 Task: Add in the project VitalTech a sprint 'Discovery'.
Action: Mouse moved to (171, 50)
Screenshot: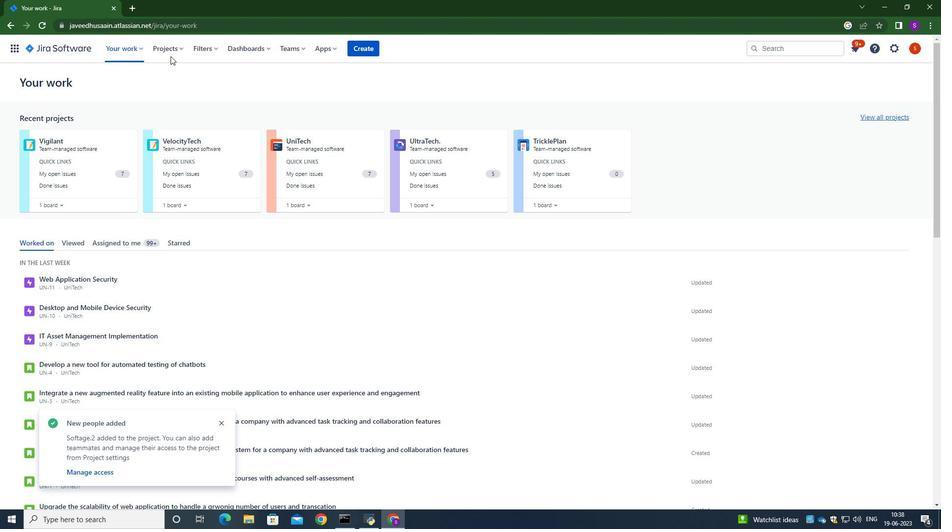 
Action: Mouse pressed left at (171, 50)
Screenshot: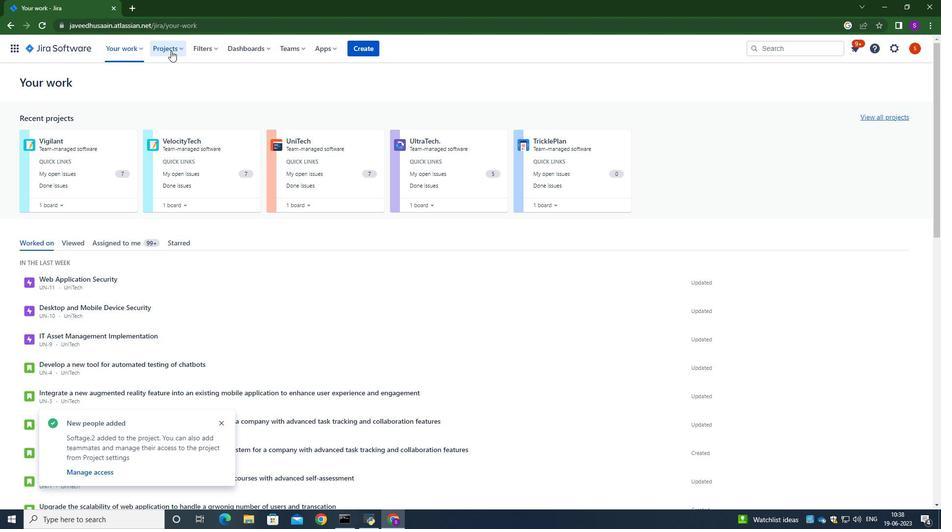 
Action: Mouse moved to (188, 90)
Screenshot: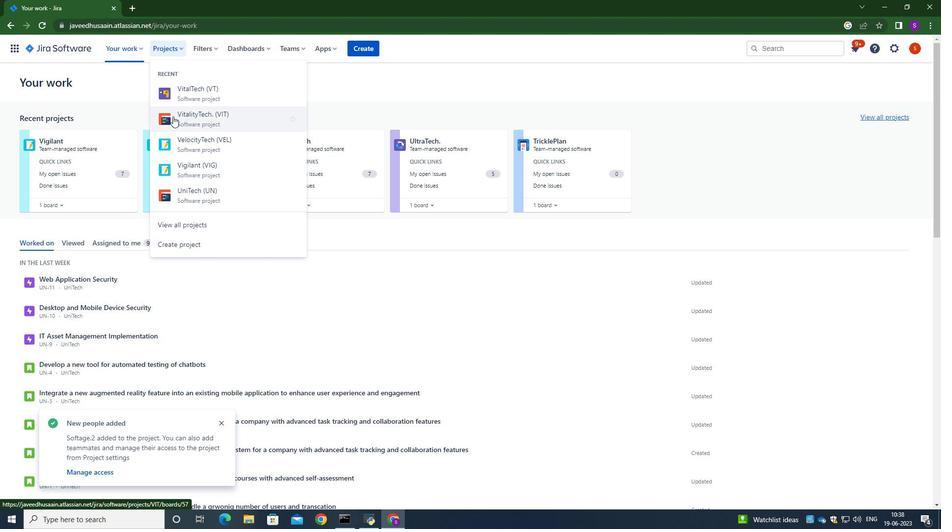 
Action: Mouse pressed left at (188, 90)
Screenshot: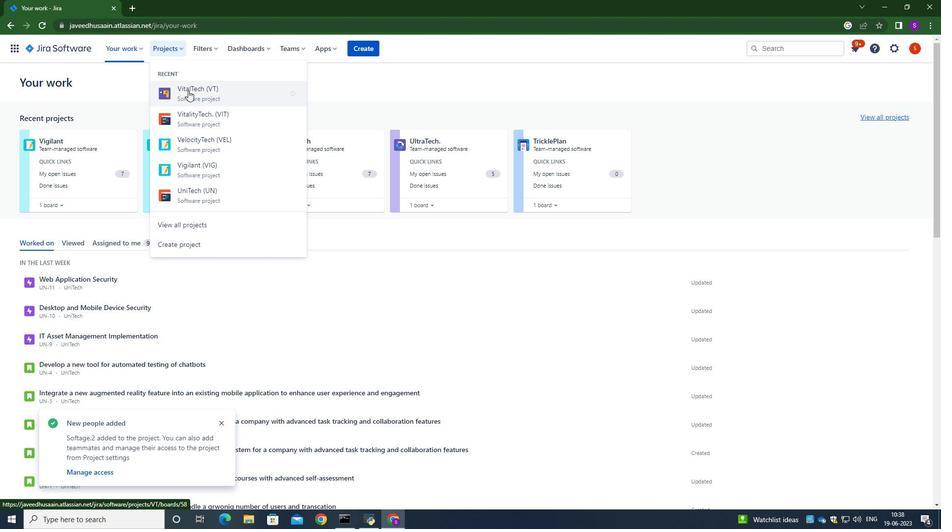
Action: Mouse moved to (62, 151)
Screenshot: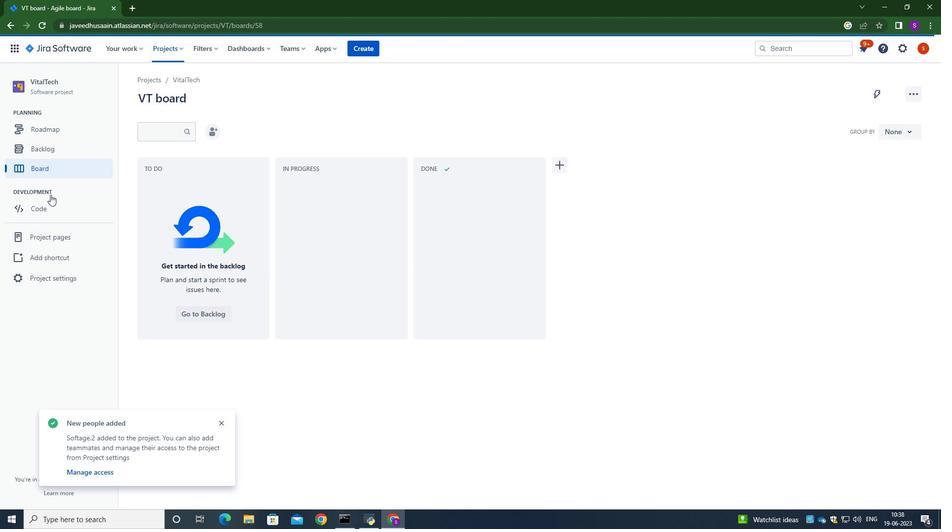
Action: Mouse pressed left at (62, 151)
Screenshot: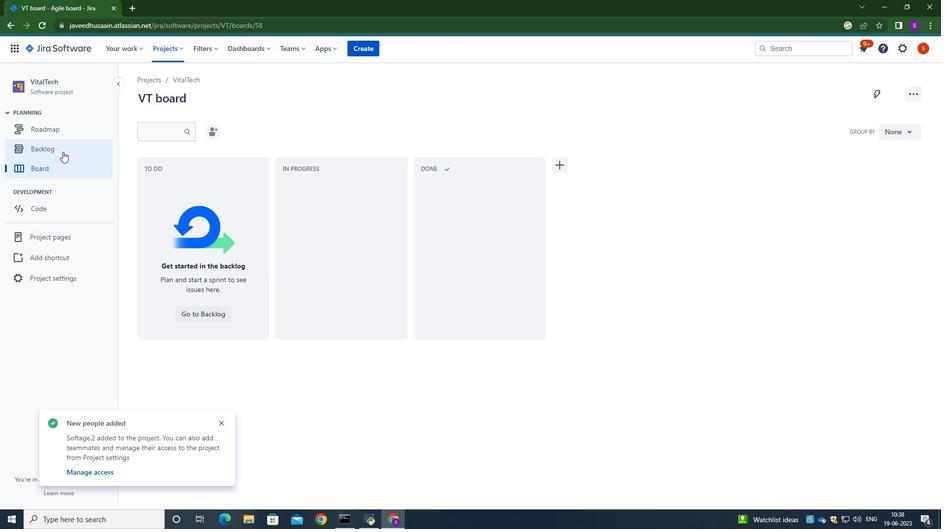 
Action: Mouse moved to (549, 244)
Screenshot: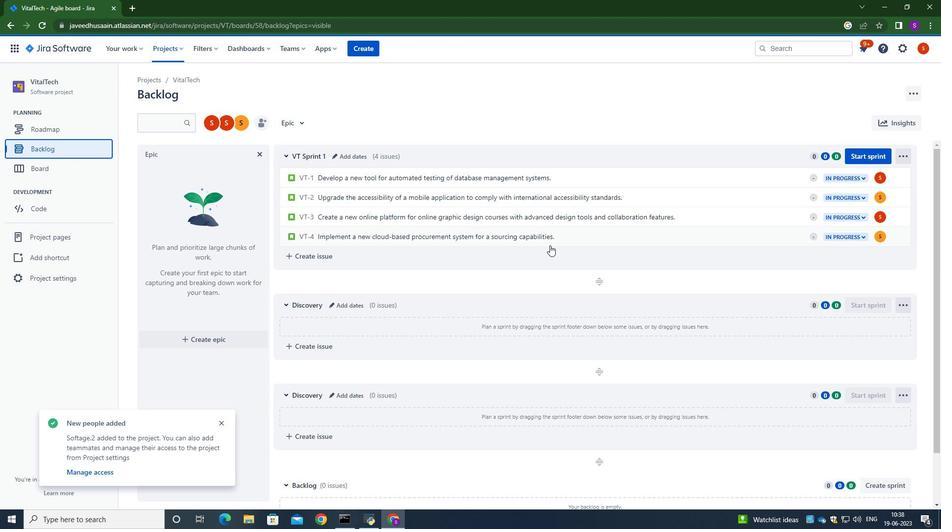 
Action: Mouse scrolled (549, 244) with delta (0, 0)
Screenshot: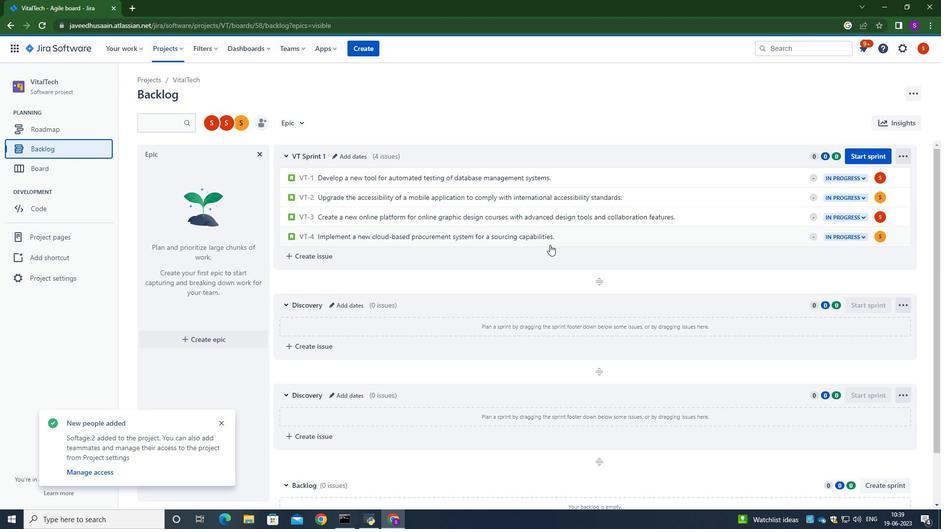 
Action: Mouse moved to (549, 244)
Screenshot: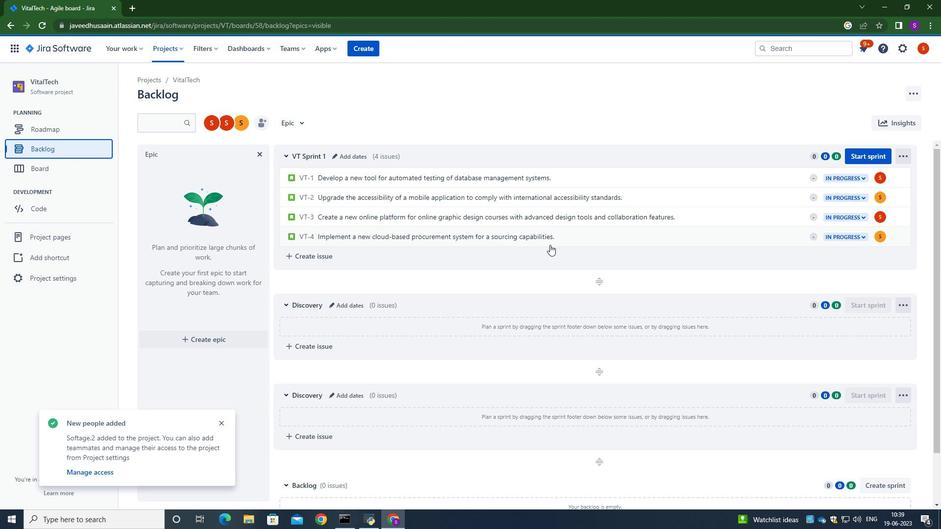 
Action: Mouse scrolled (549, 244) with delta (0, 0)
Screenshot: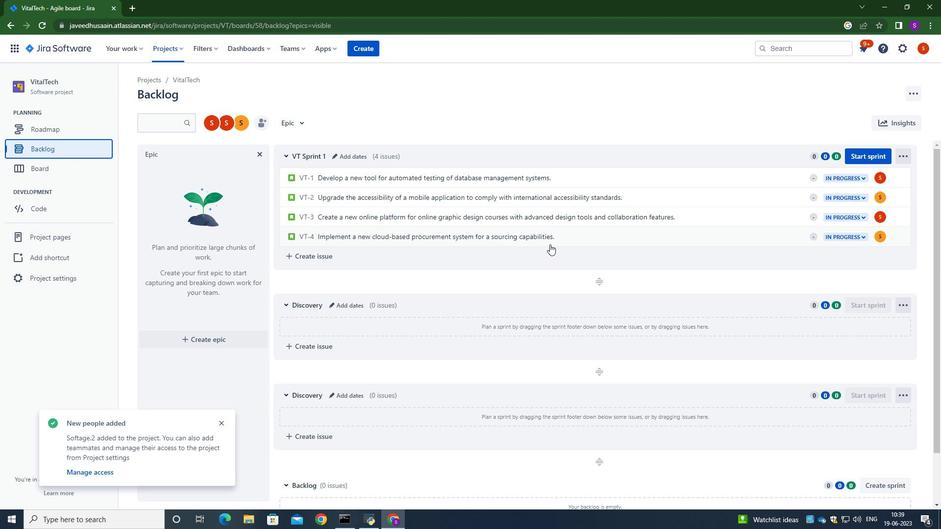 
Action: Mouse moved to (547, 244)
Screenshot: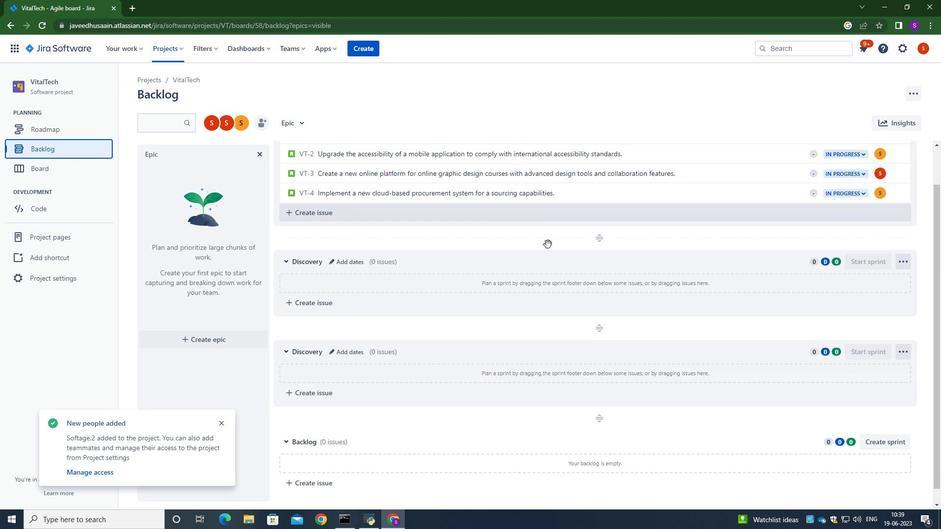 
Action: Mouse scrolled (547, 244) with delta (0, 0)
Screenshot: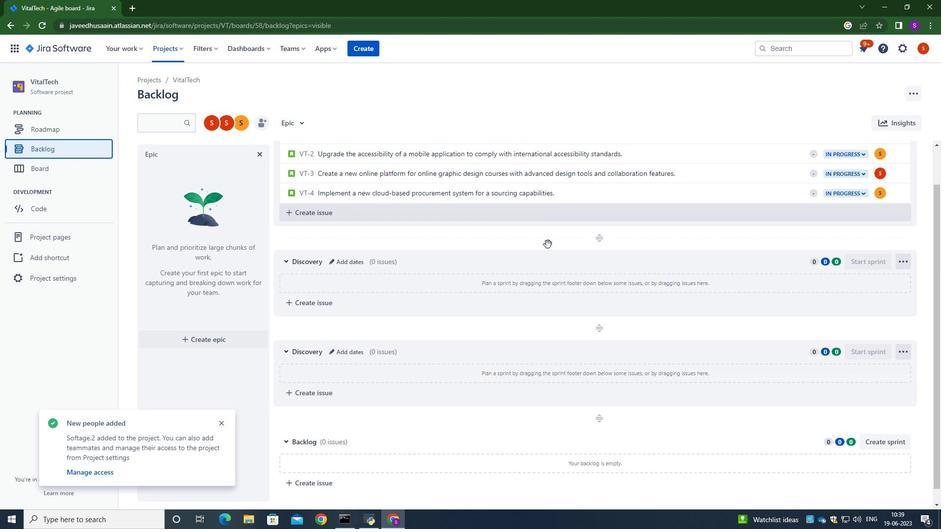 
Action: Mouse scrolled (547, 244) with delta (0, 0)
Screenshot: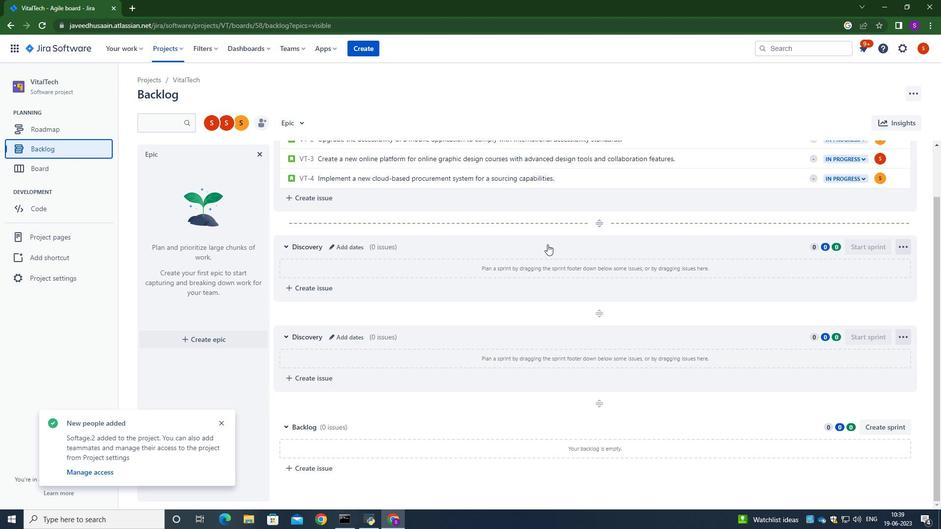 
Action: Mouse moved to (888, 425)
Screenshot: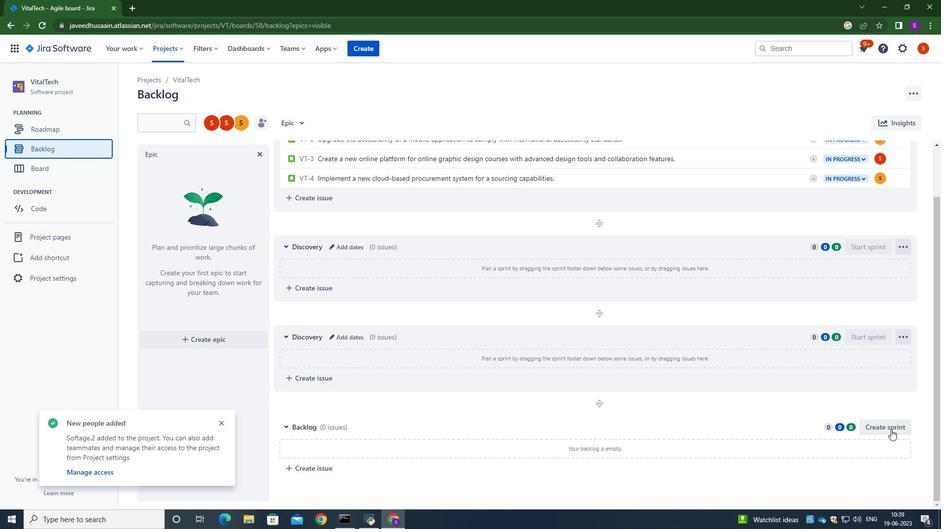 
Action: Mouse pressed left at (888, 425)
Screenshot: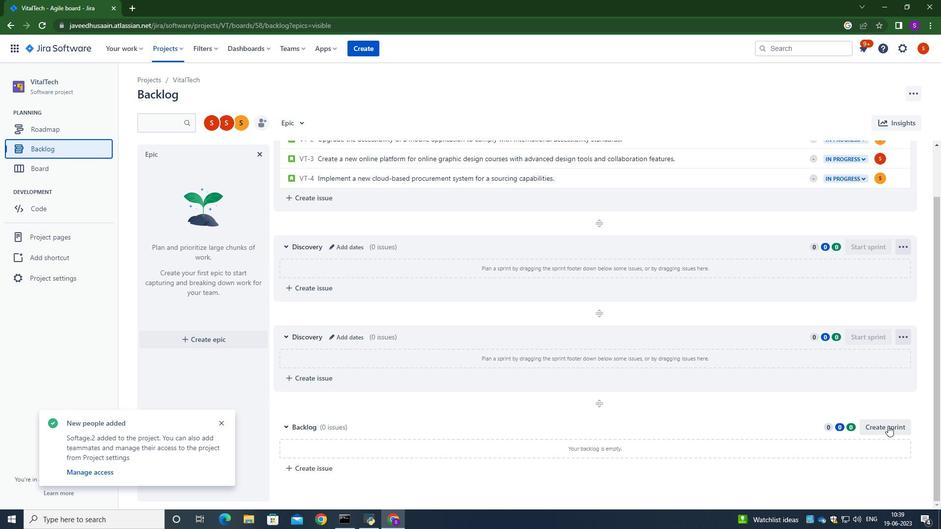 
Action: Mouse moved to (339, 426)
Screenshot: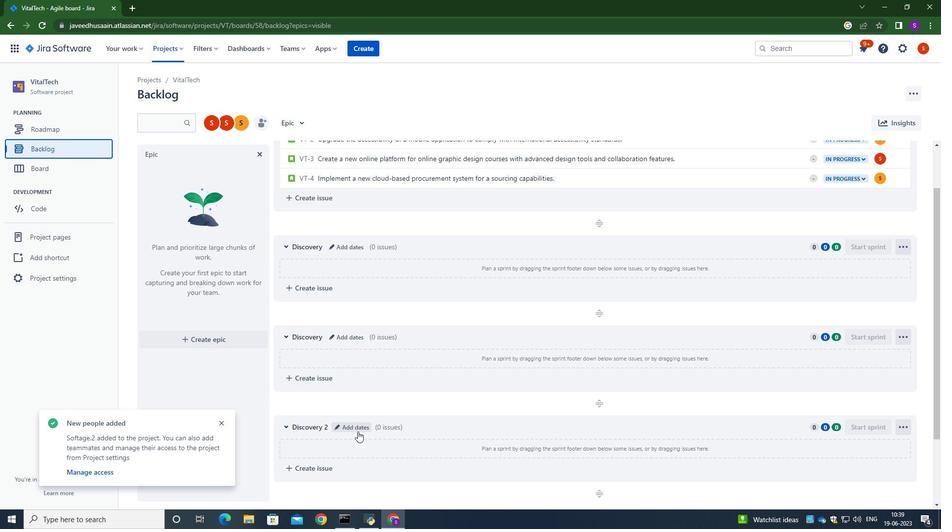 
Action: Mouse pressed left at (339, 426)
Screenshot: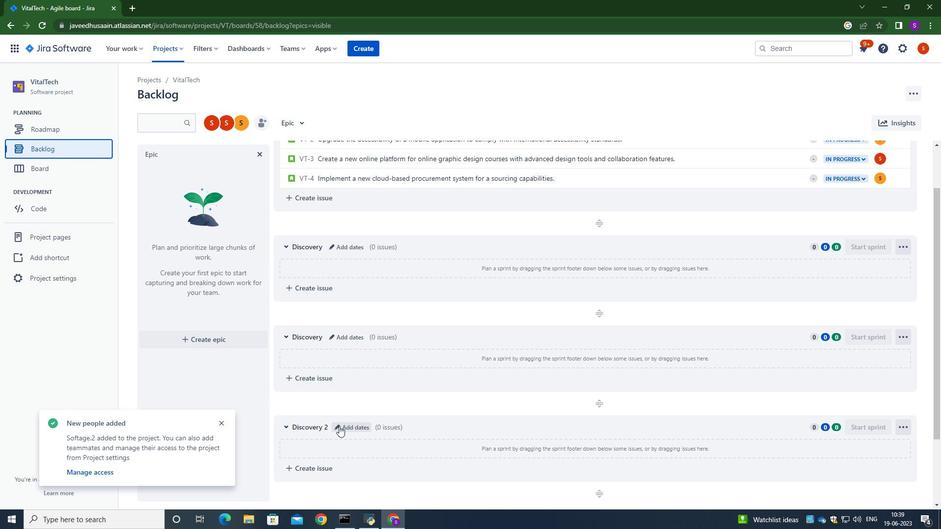 
Action: Mouse moved to (398, 128)
Screenshot: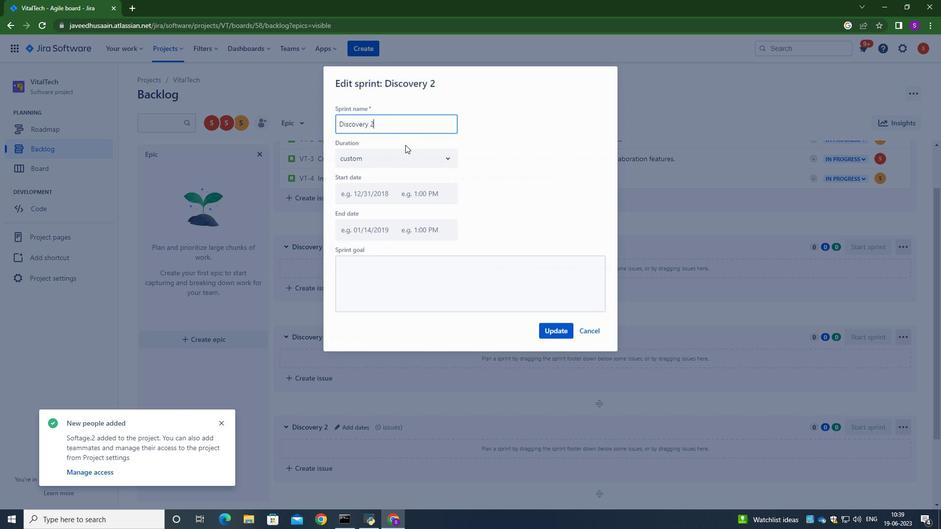 
Action: Key pressed <Key.backspace><Key.backspace><Key.backspace><Key.backspace><Key.backspace><Key.backspace><Key.backspace><Key.backspace><Key.backspace><Key.backspace><Key.backspace><Key.backspace><Key.backspace><Key.caps_lock>D<Key.caps_lock>isci<Key.backspace>overy
Screenshot: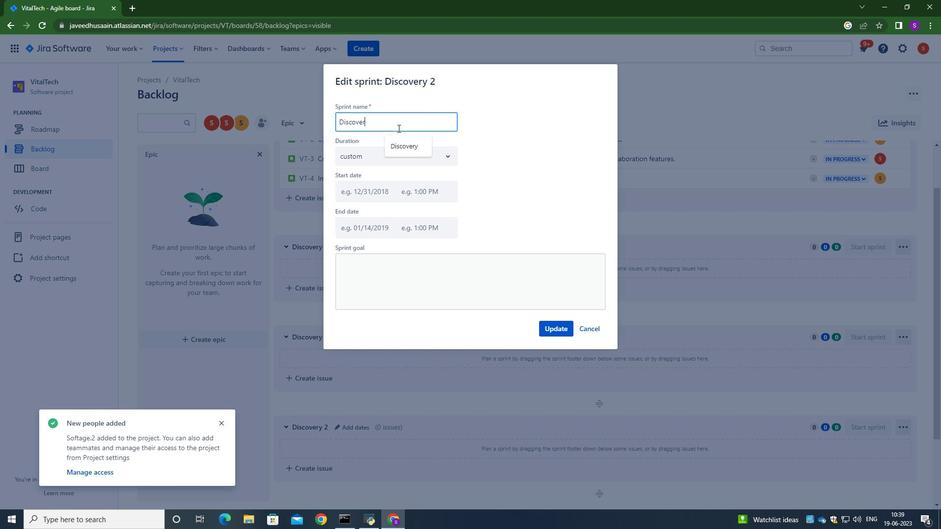 
Action: Mouse moved to (553, 329)
Screenshot: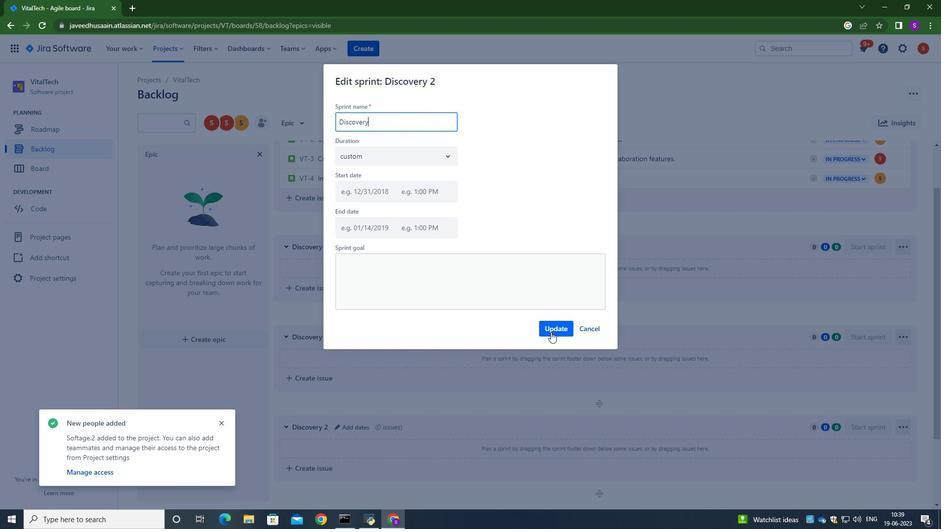 
Action: Mouse pressed left at (553, 329)
Screenshot: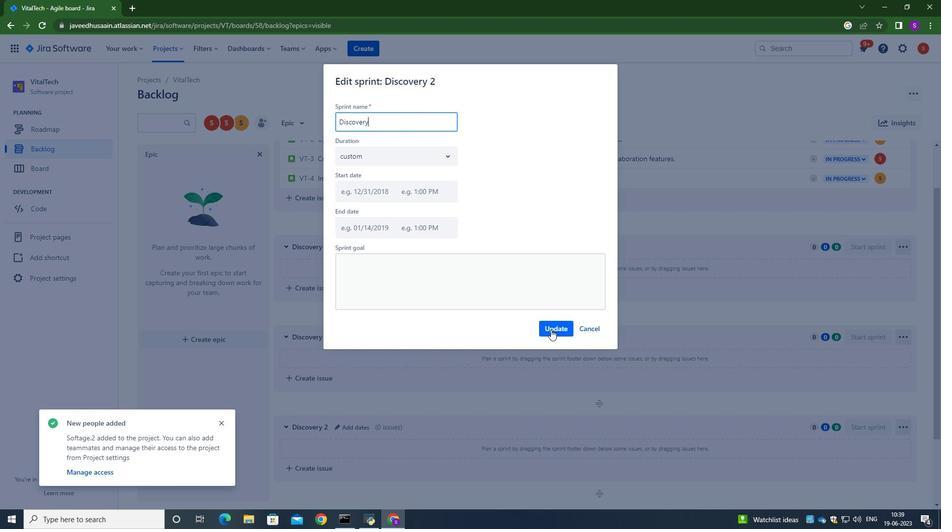 
Action: Mouse moved to (550, 115)
Screenshot: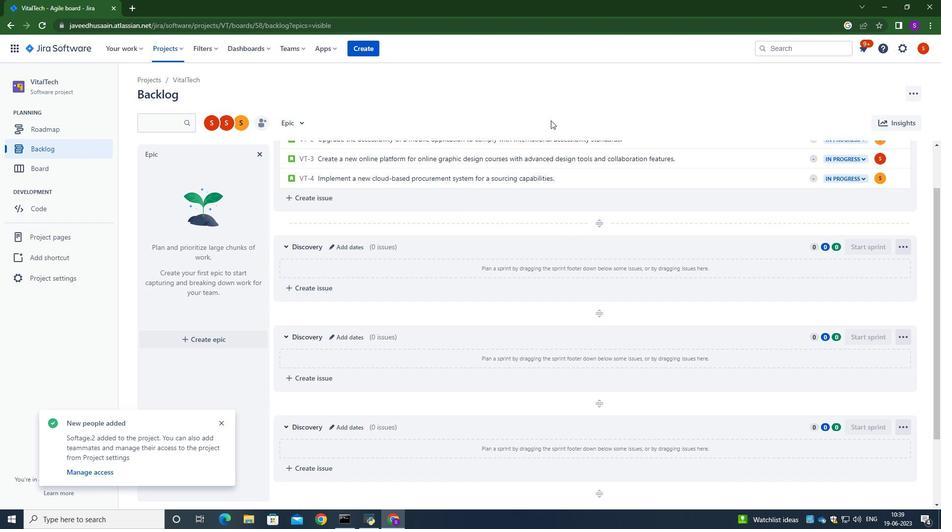 
Action: Mouse scrolled (550, 115) with delta (0, 0)
Screenshot: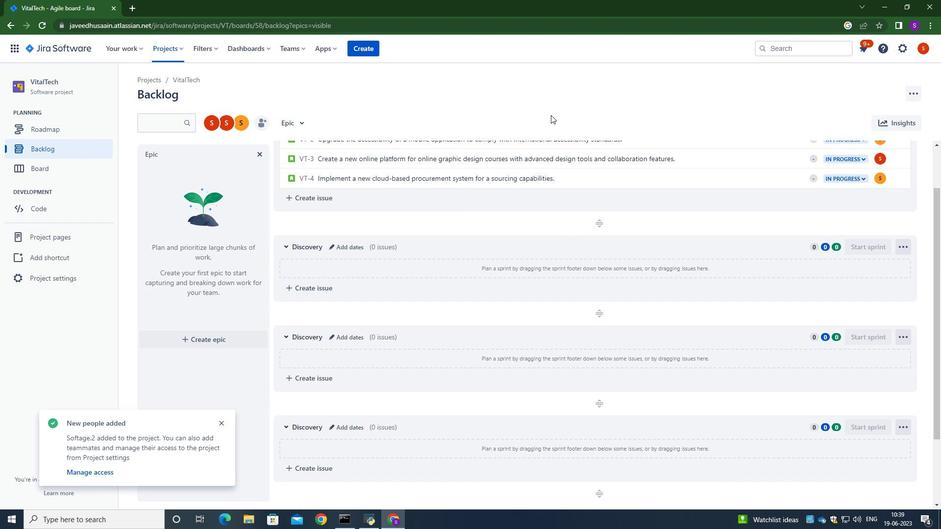 
Action: Mouse scrolled (550, 115) with delta (0, 0)
Screenshot: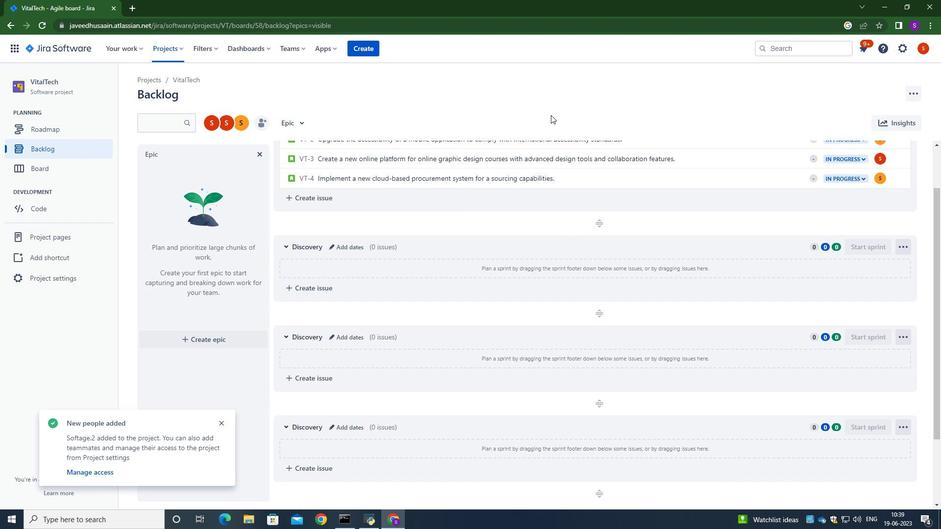 
Action: Mouse moved to (550, 114)
Screenshot: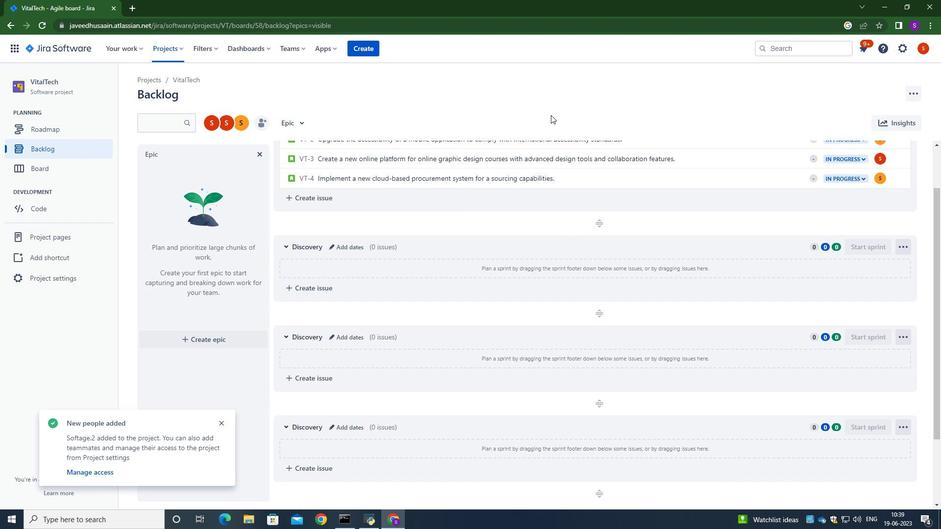 
